 Task: Reply to email with the signature Ebony Rodriguez with the subject 'Request for a leave of absence' from softage.1@softage.net with the message 'Can you confirm that all project dependencies have been identified and are being managed?'
Action: Mouse moved to (857, 217)
Screenshot: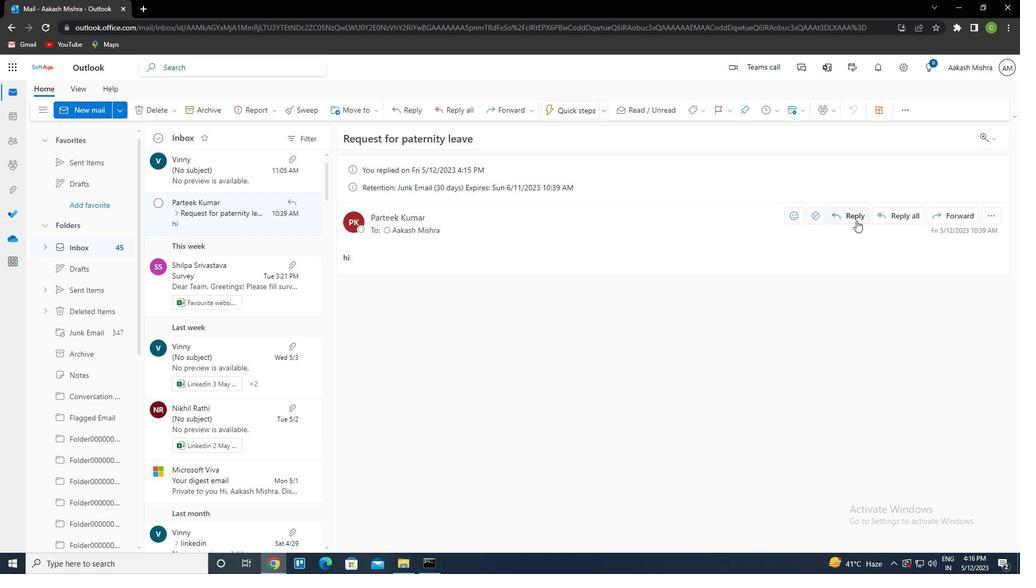 
Action: Mouse pressed left at (857, 217)
Screenshot: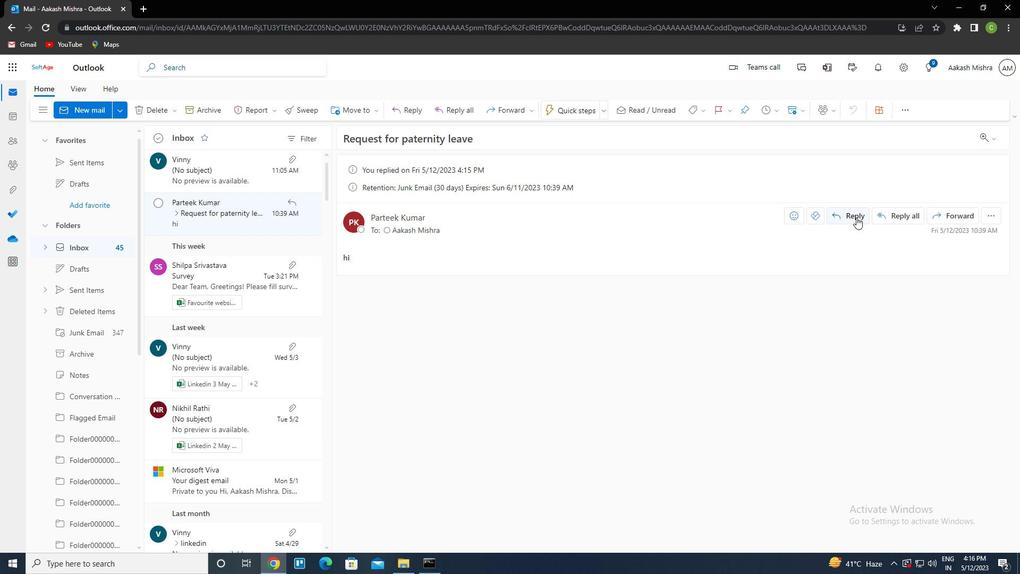 
Action: Mouse moved to (689, 112)
Screenshot: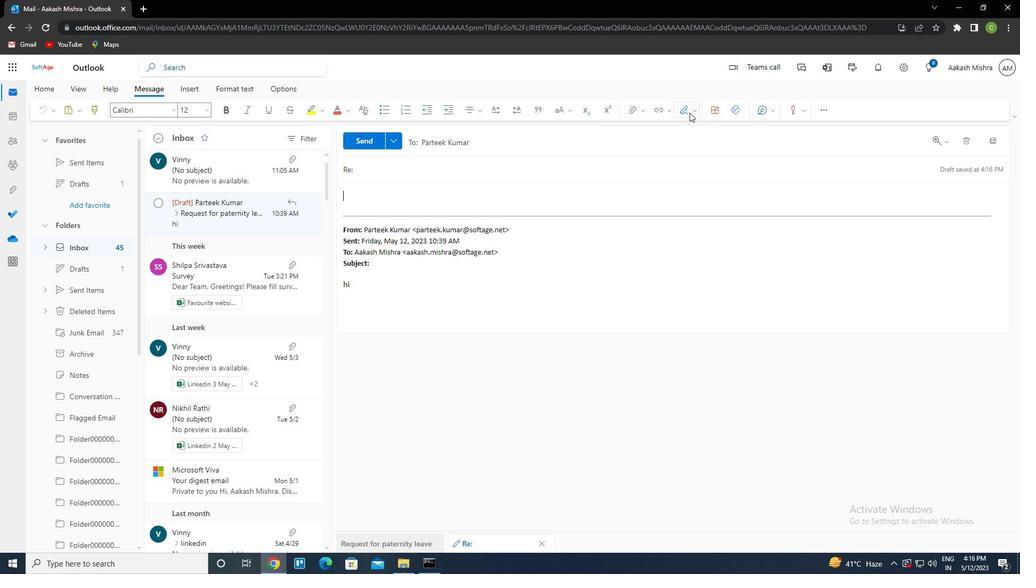 
Action: Mouse pressed left at (689, 112)
Screenshot: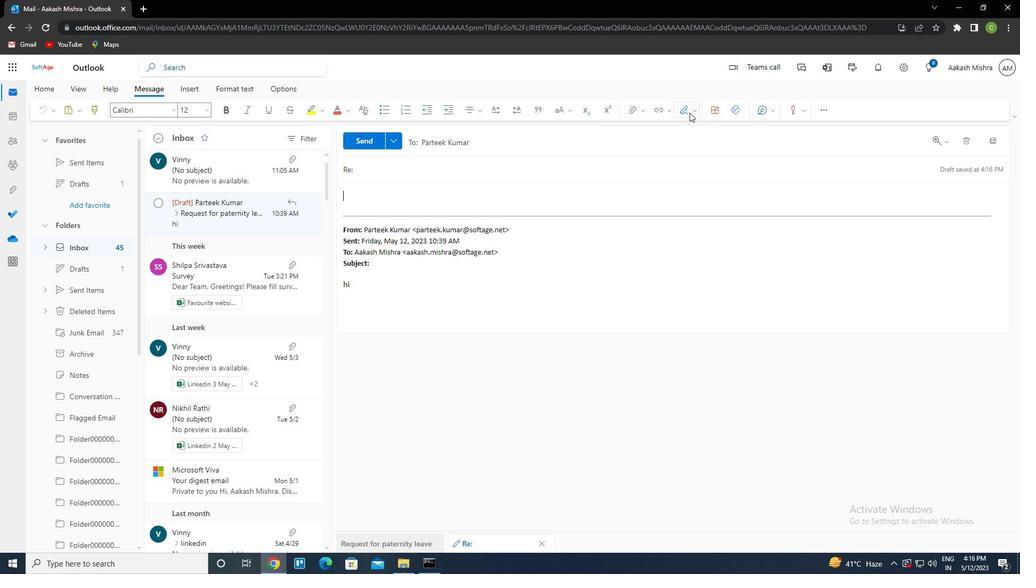 
Action: Mouse moved to (680, 155)
Screenshot: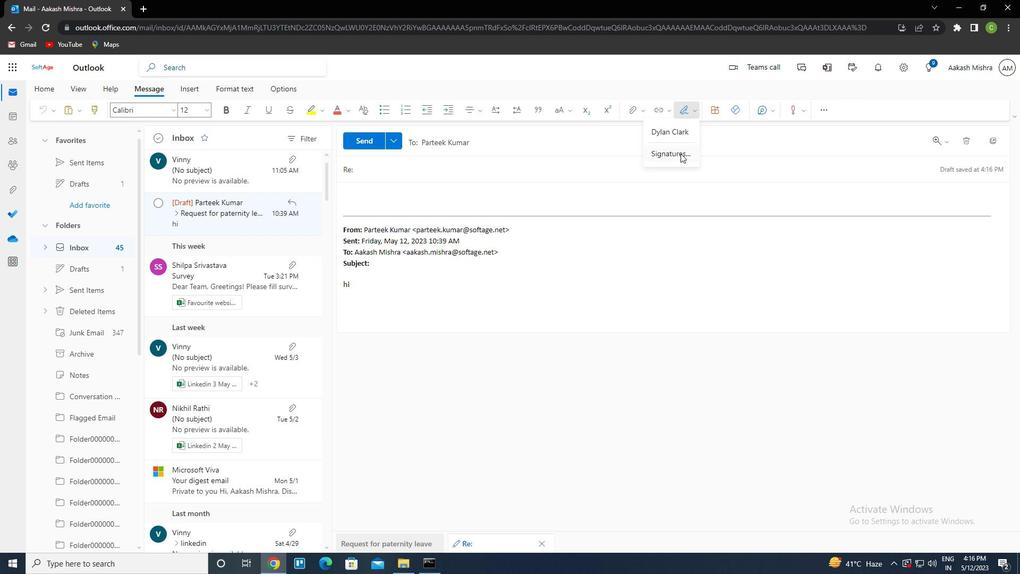 
Action: Mouse pressed left at (680, 155)
Screenshot: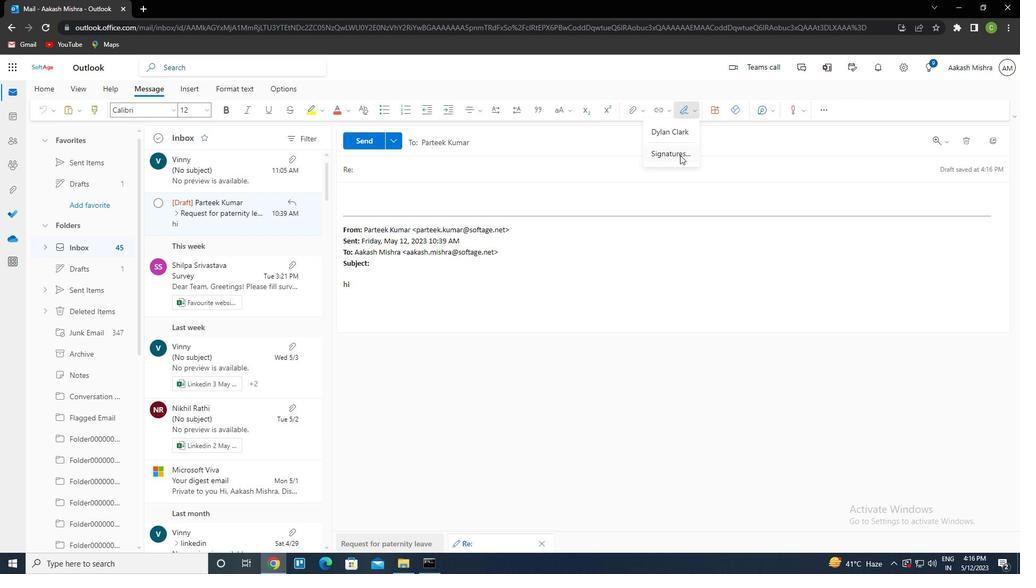 
Action: Mouse moved to (731, 192)
Screenshot: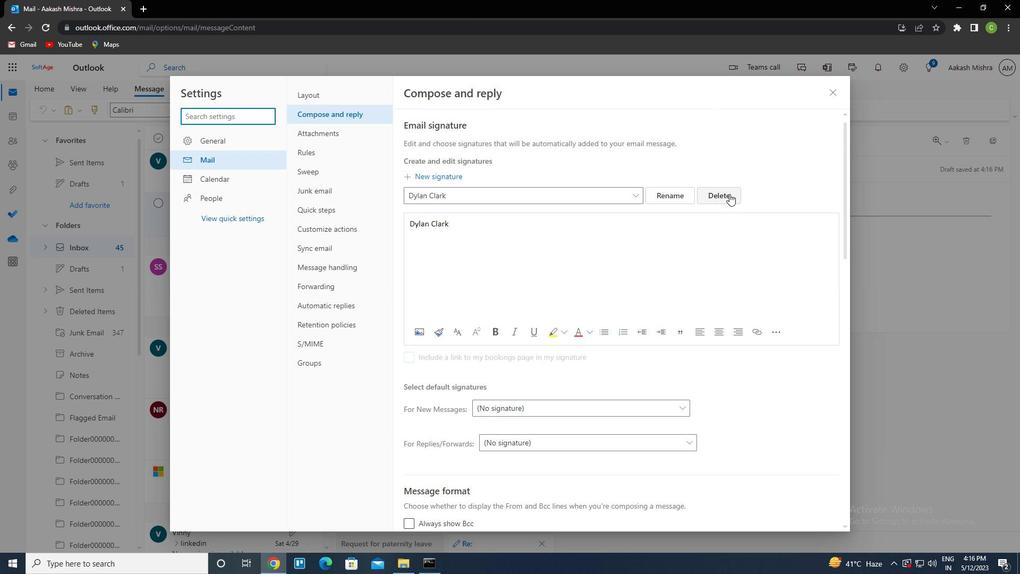 
Action: Mouse pressed left at (731, 192)
Screenshot: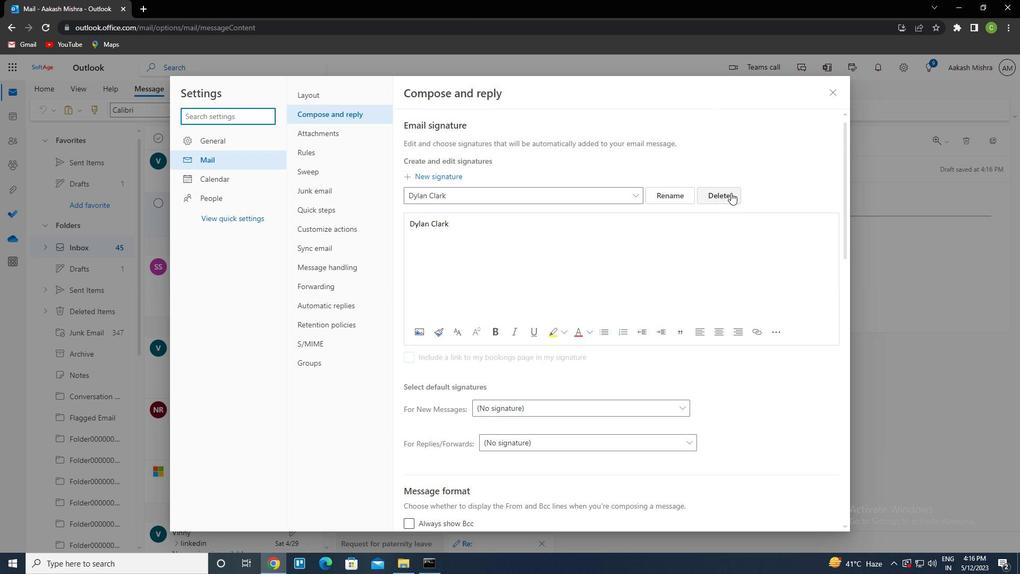 
Action: Mouse moved to (550, 202)
Screenshot: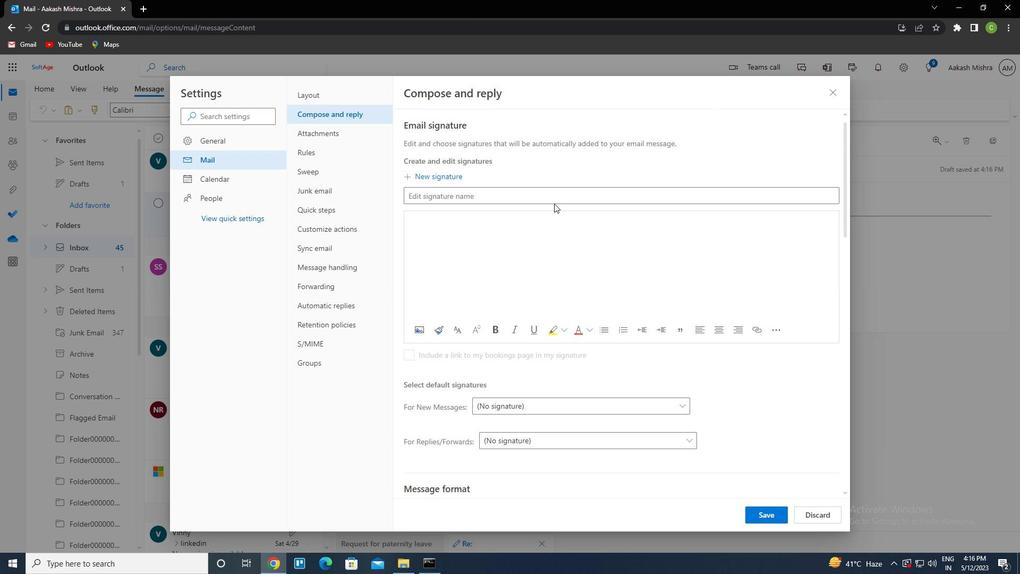 
Action: Mouse pressed left at (550, 202)
Screenshot: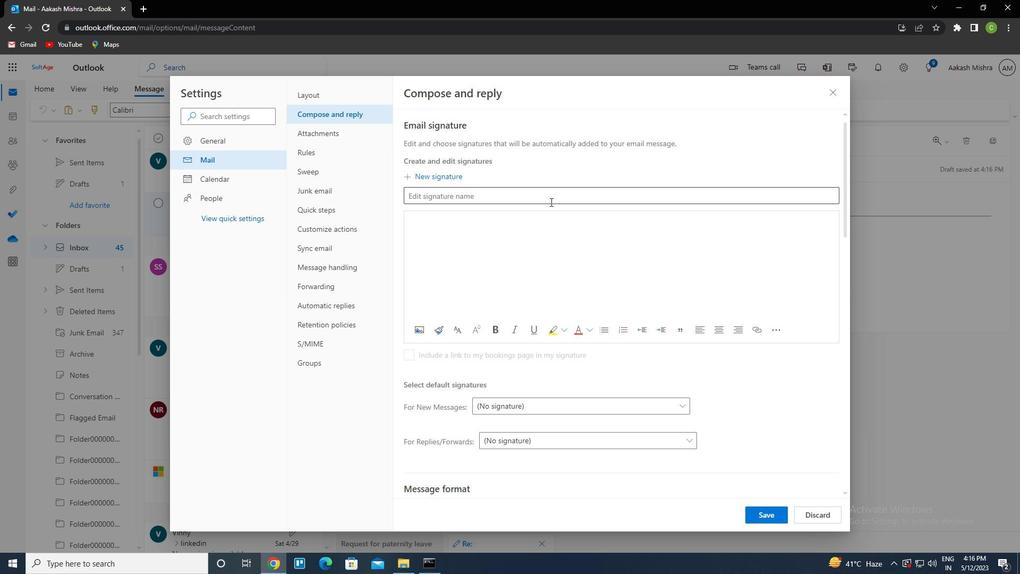 
Action: Key pressed <Key.caps_lock>e<Key.caps_lock>bony<Key.space><Key.caps_lock>r<Key.caps_lock>odriguez<Key.tab><Key.caps_lock>e<Key.caps_lock>bony<Key.space><Key.caps_lock>r<Key.caps_lock>odriguez
Screenshot: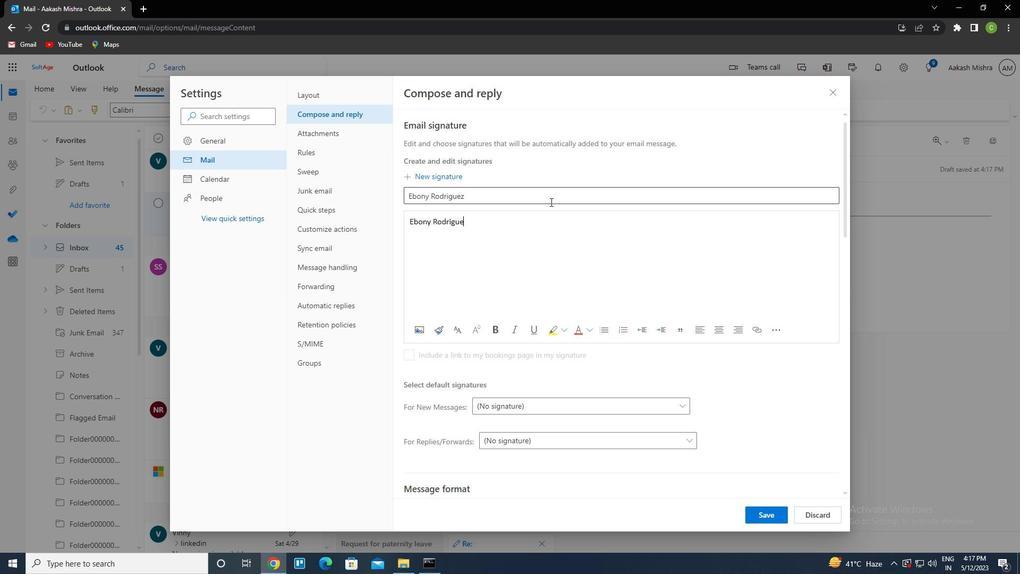 
Action: Mouse moved to (767, 518)
Screenshot: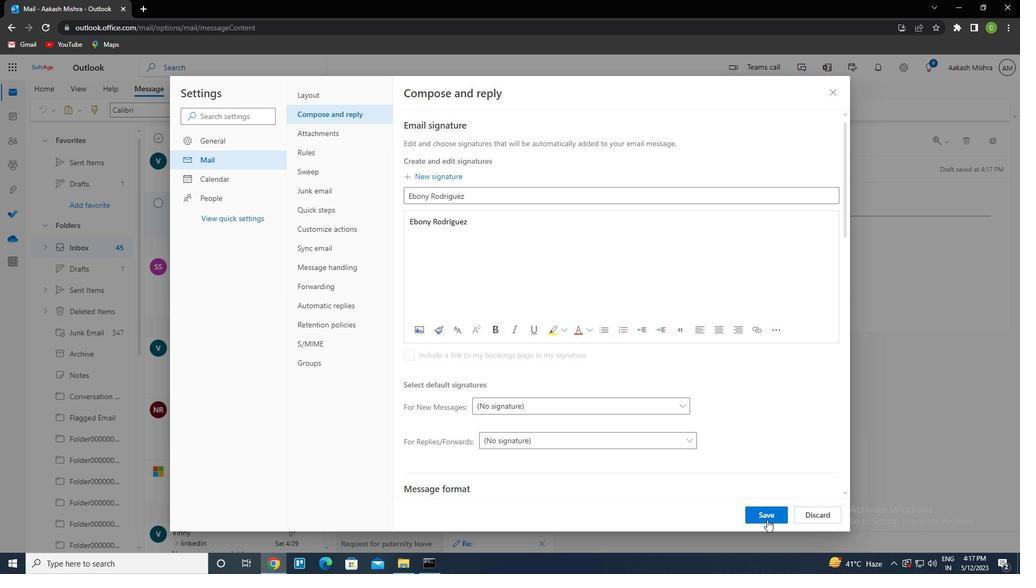 
Action: Mouse pressed left at (767, 518)
Screenshot: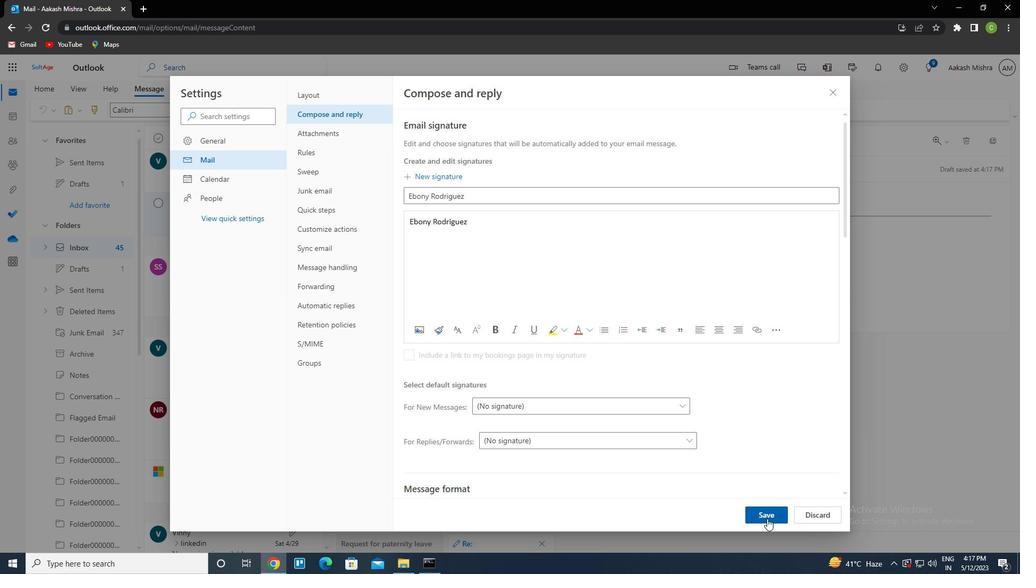 
Action: Mouse moved to (829, 94)
Screenshot: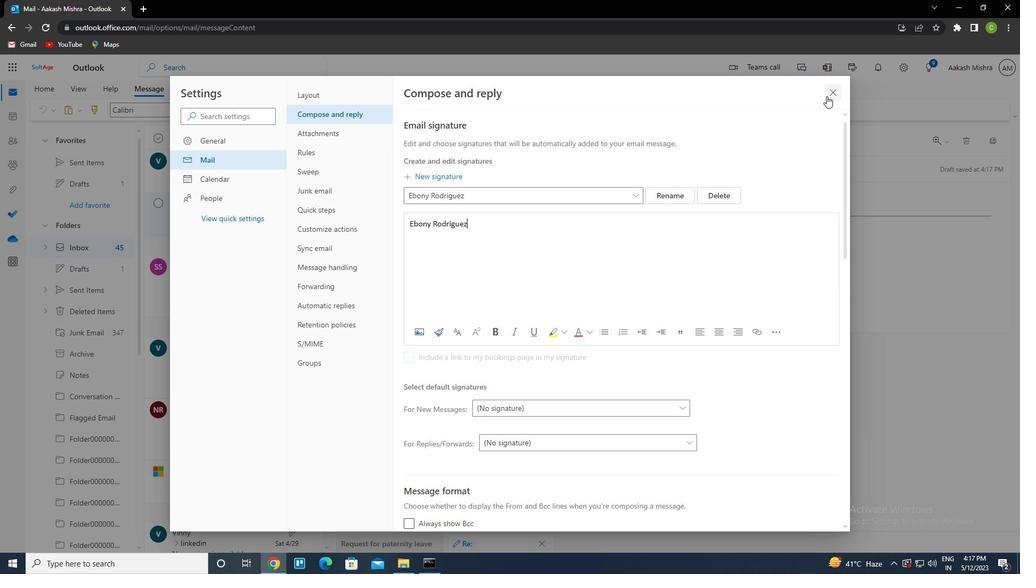 
Action: Mouse pressed left at (829, 94)
Screenshot: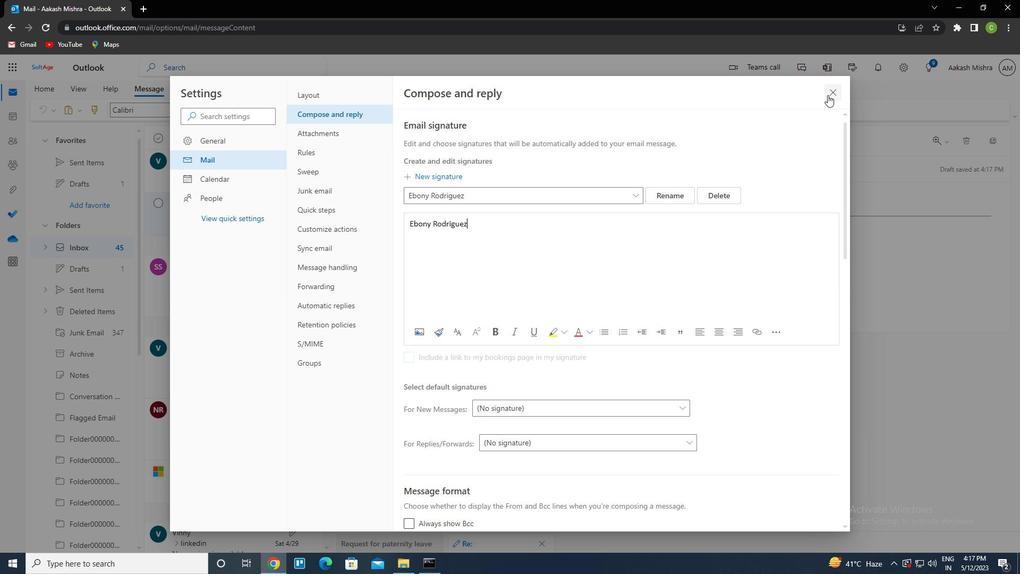 
Action: Mouse moved to (687, 110)
Screenshot: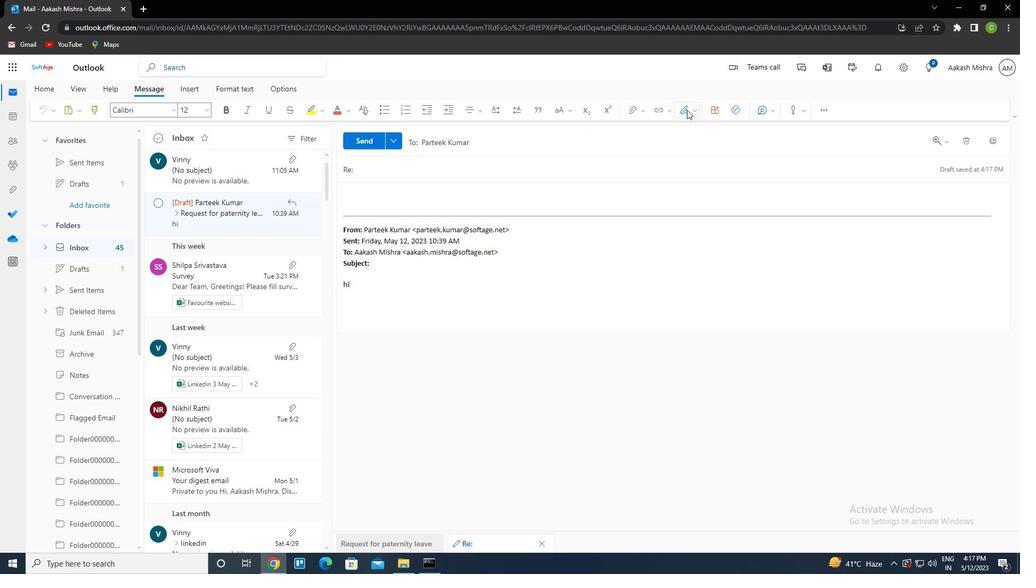 
Action: Mouse pressed left at (687, 110)
Screenshot: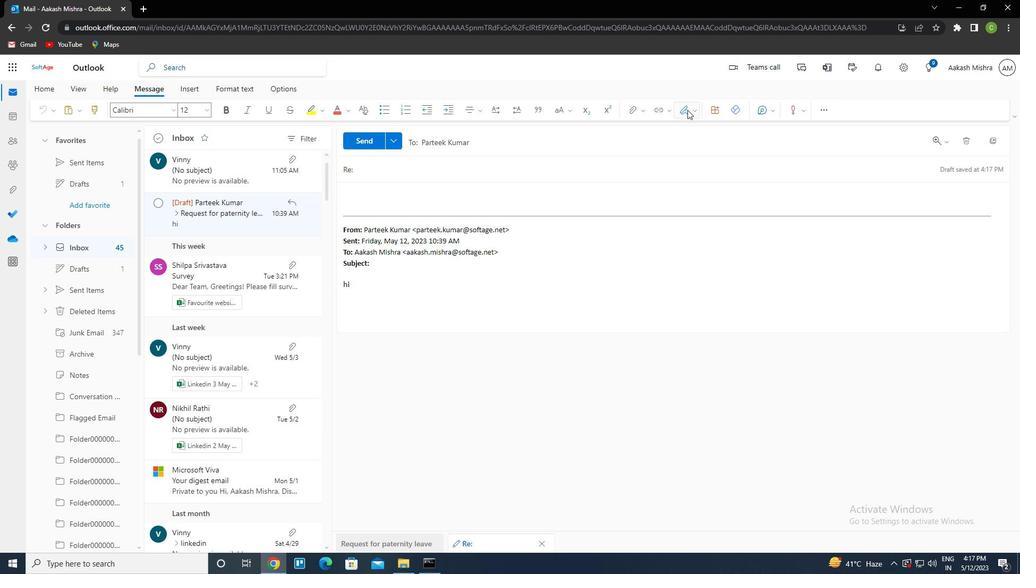 
Action: Mouse moved to (668, 132)
Screenshot: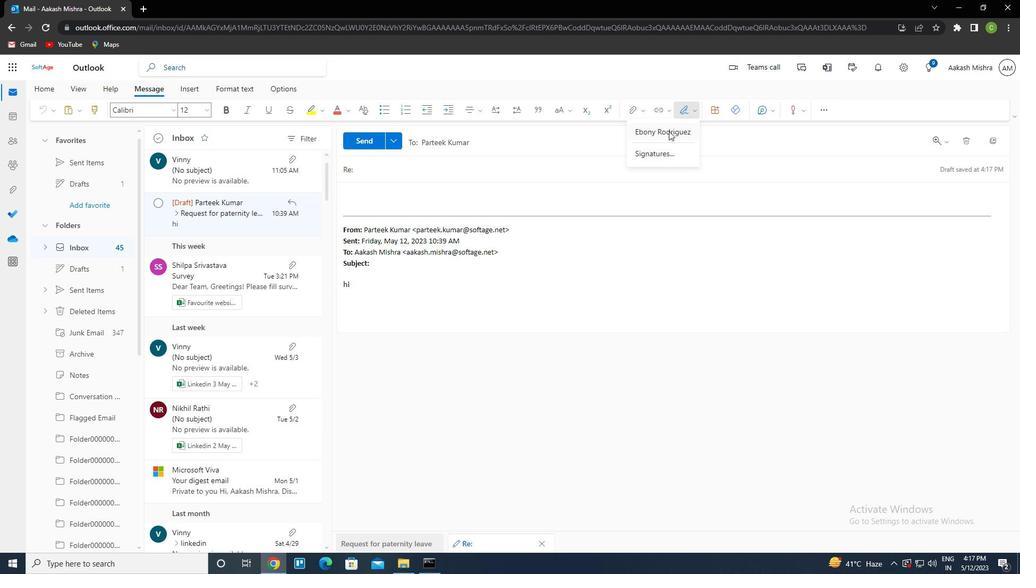 
Action: Mouse pressed left at (668, 132)
Screenshot: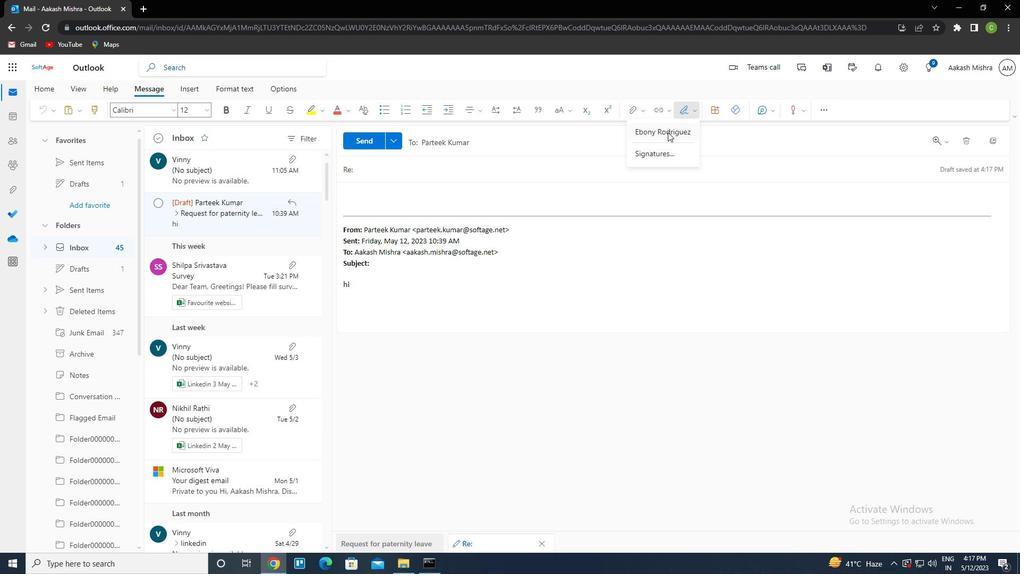 
Action: Mouse moved to (384, 171)
Screenshot: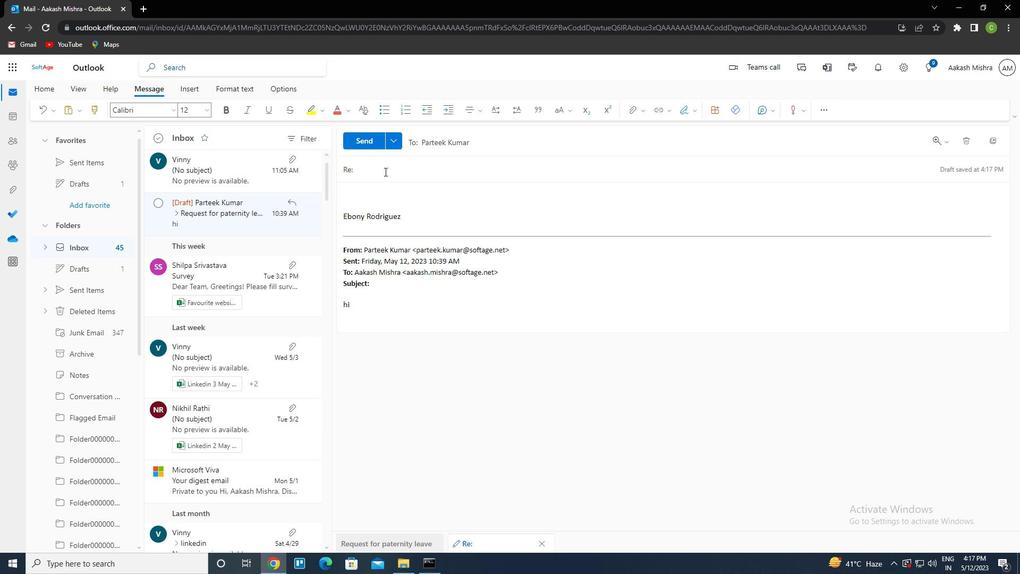 
Action: Mouse pressed left at (384, 171)
Screenshot: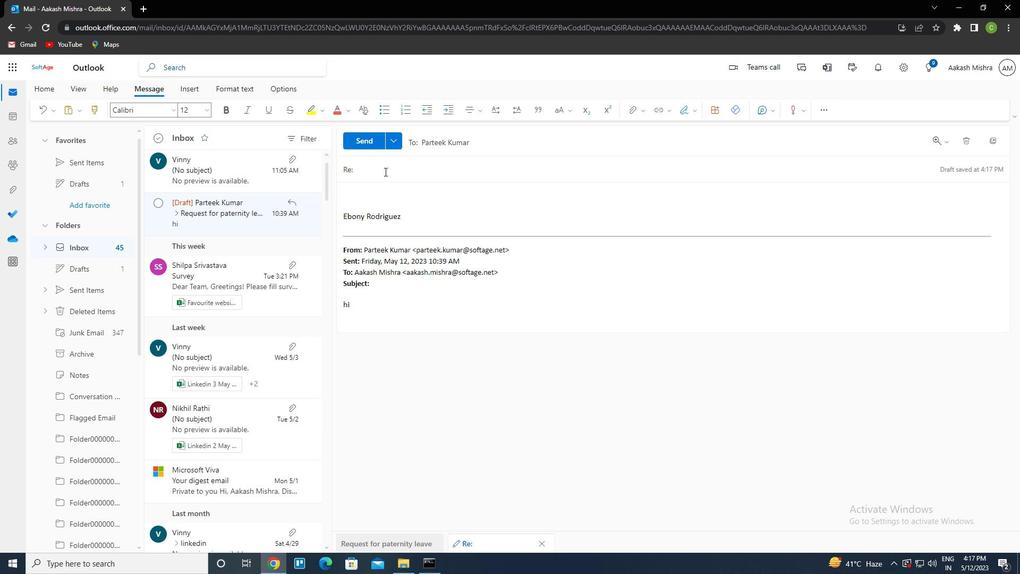 
Action: Key pressed <Key.caps_lock>r<Key.caps_lock>Equest<Key.tab>
Screenshot: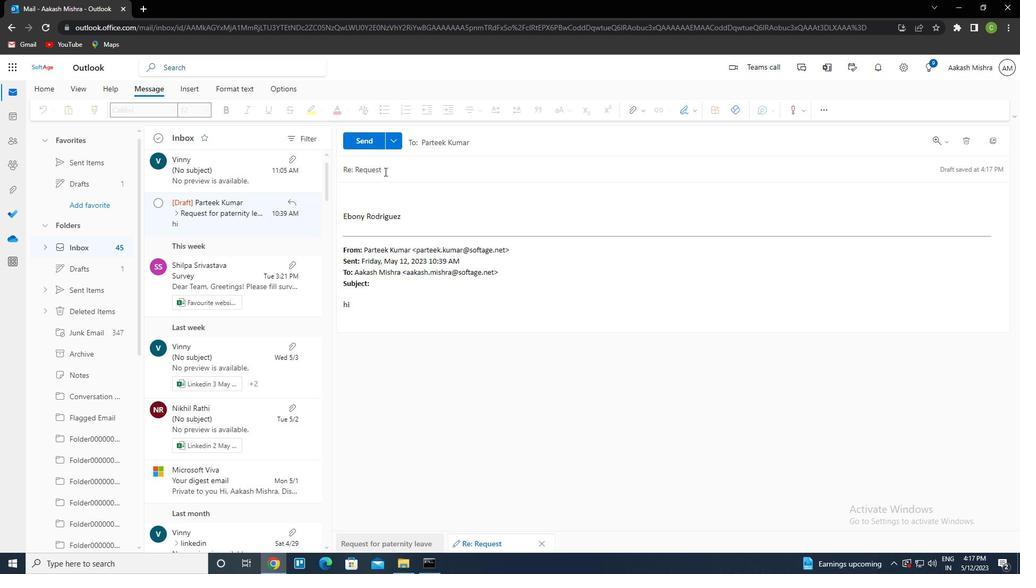 
Action: Mouse pressed left at (384, 171)
Screenshot: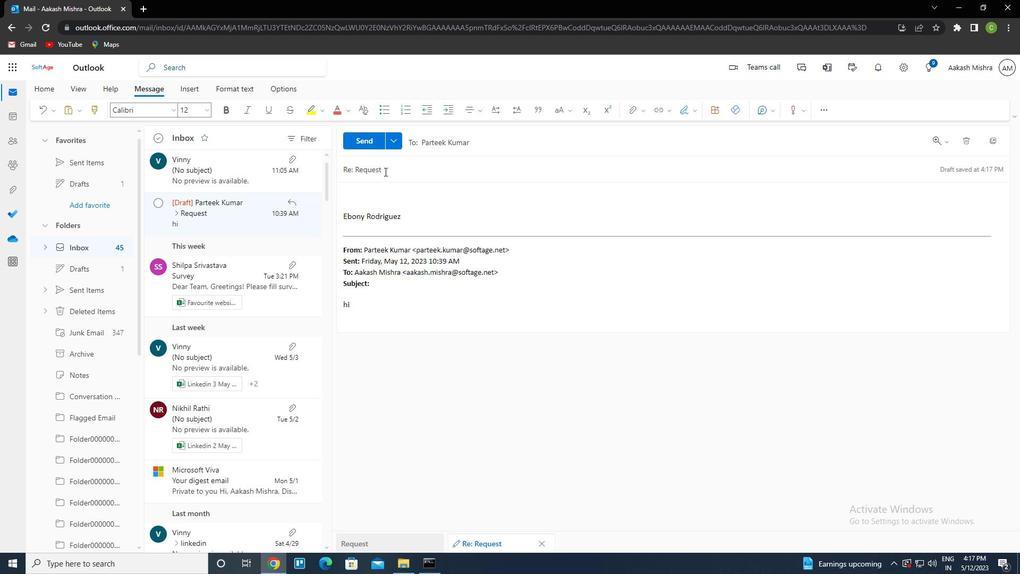 
Action: Key pressed <Key.space>for<Key.space>a<Key.space>leave<Key.space>of<Key.space>absence<Key.tab><Key.caps_lock>c<Key.caps_lock>an<Key.space>you<Key.space>confirm<Key.space>that<Key.space>all<Key.space>porh<Key.backspace>ject<Key.space>dependece<Key.backspace><Key.backspace>ncied<Key.backspace>s<Key.space>have<Key.space>been<Key.space>identified<Key.space>and<Key.backspace>d<Key.space>are<Key.space>being<Key.space>managed
Screenshot: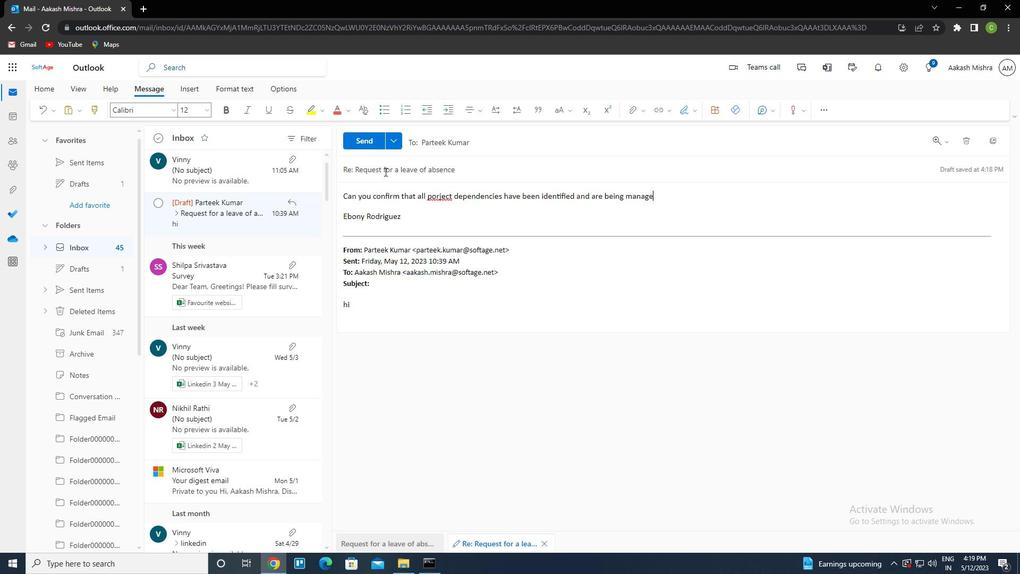 
Action: Mouse moved to (438, 196)
Screenshot: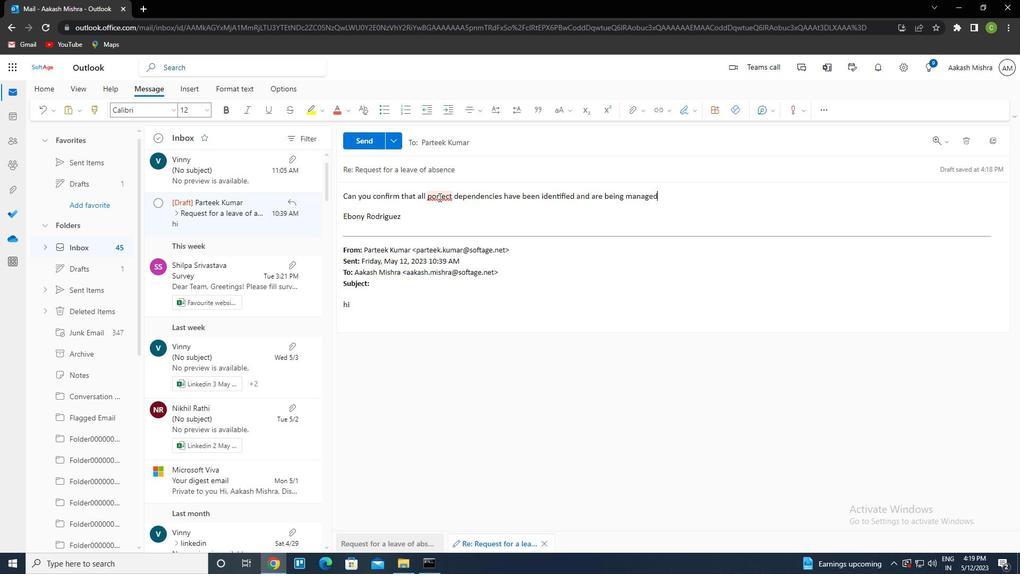 
Action: Mouse pressed left at (438, 196)
Screenshot: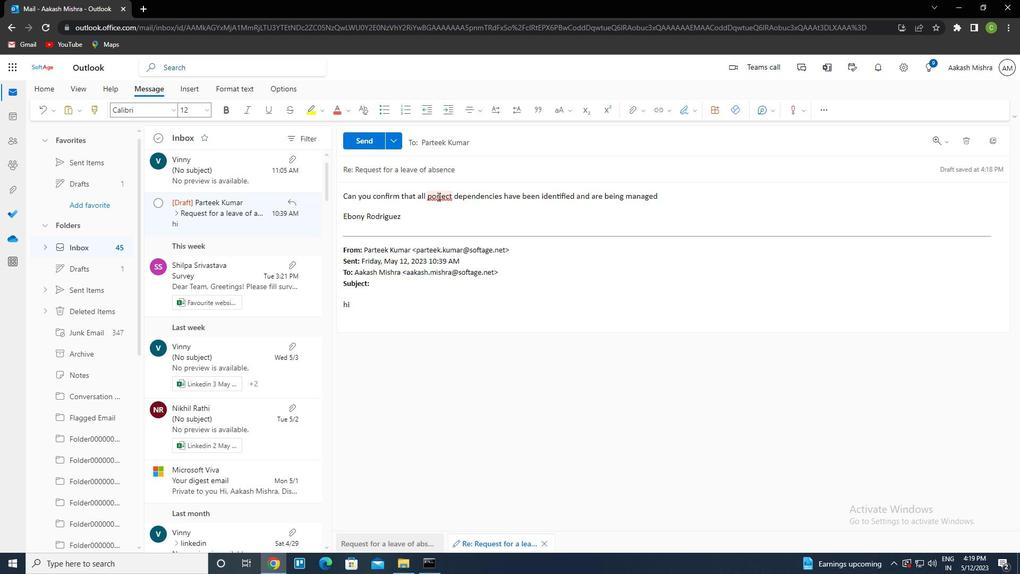 
Action: Mouse pressed right at (438, 196)
Screenshot: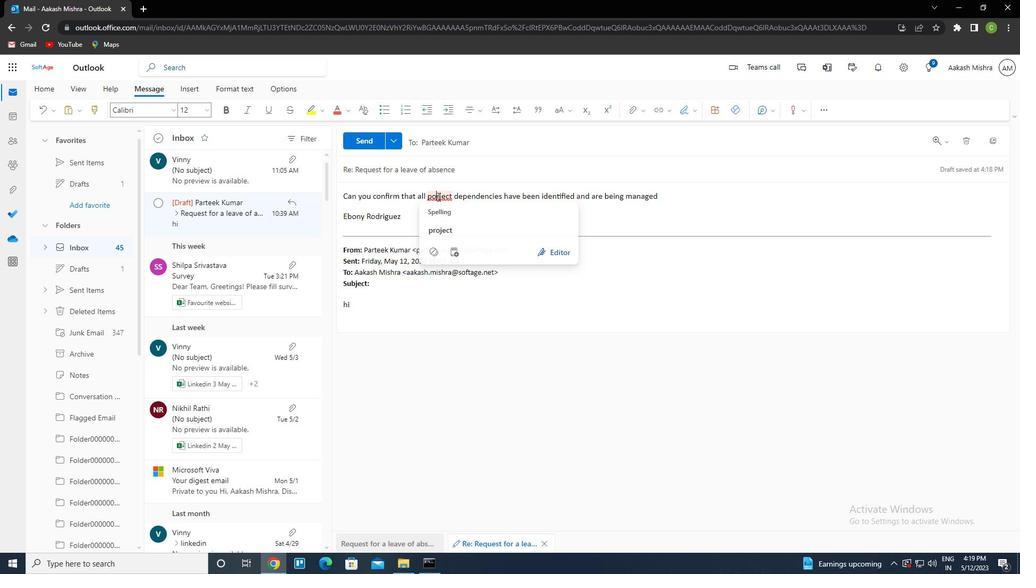 
Action: Mouse moved to (436, 196)
Screenshot: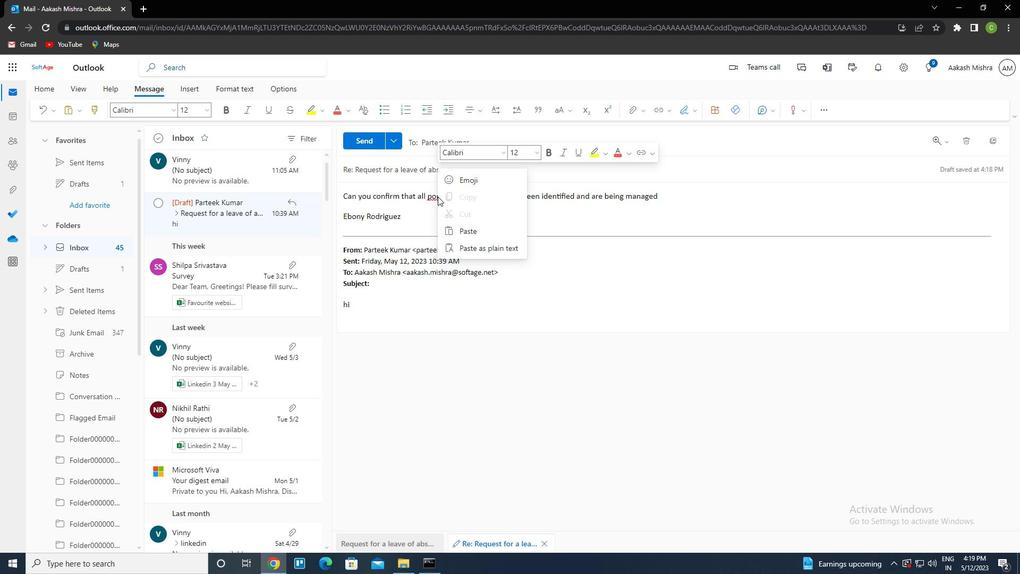 
Action: Mouse pressed left at (436, 196)
Screenshot: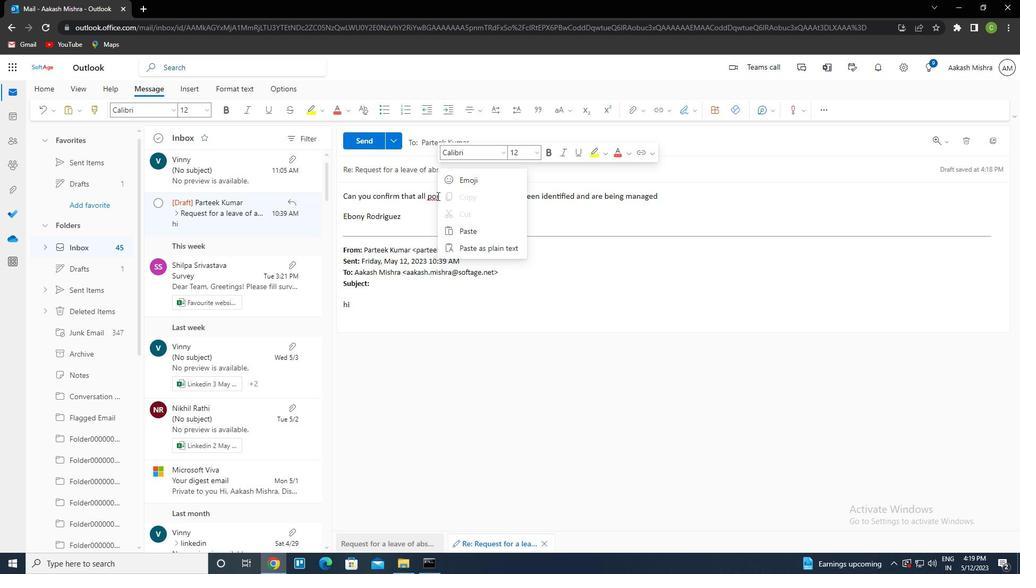 
Action: Mouse moved to (451, 234)
Screenshot: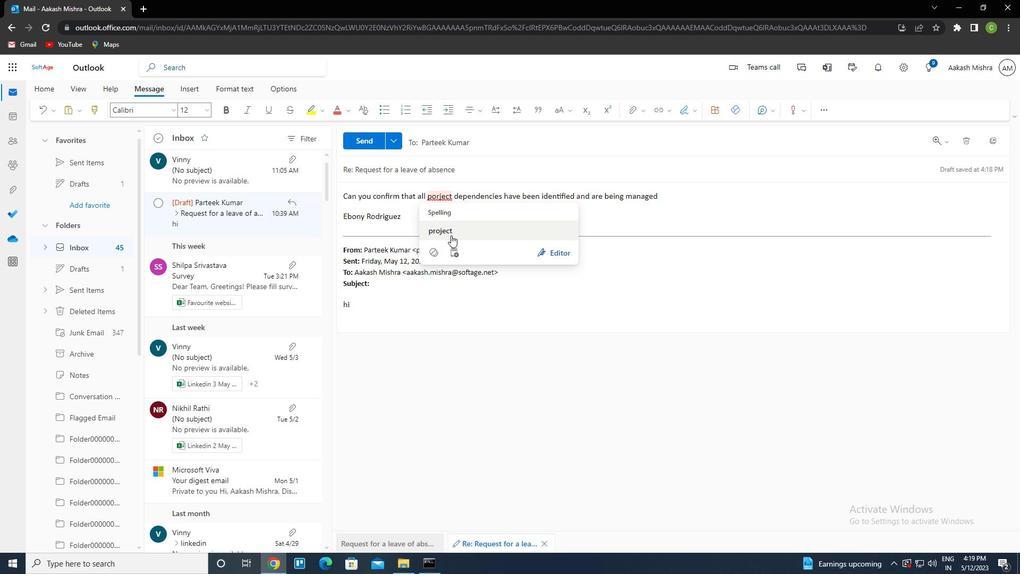 
Action: Mouse pressed left at (451, 234)
Screenshot: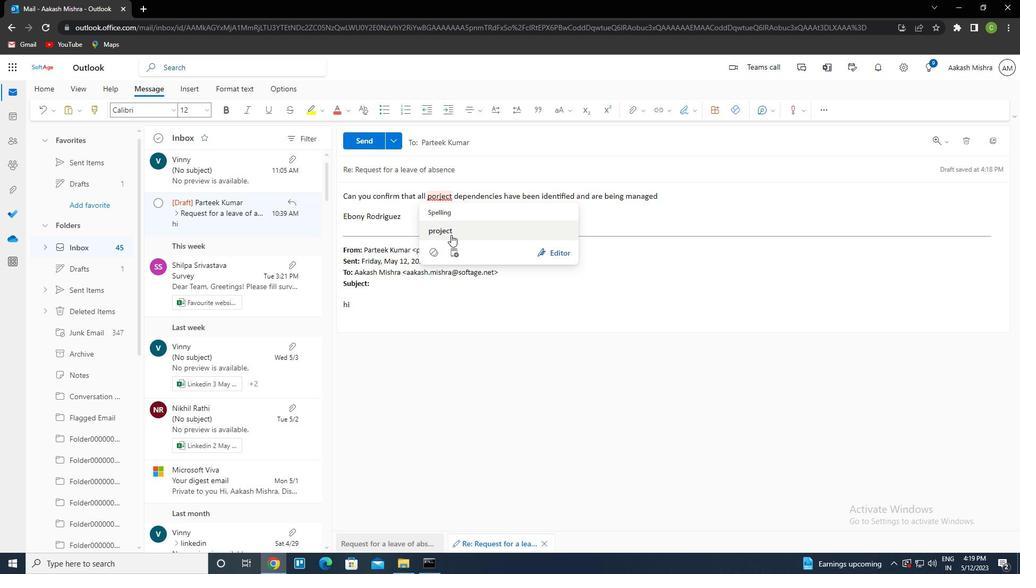 
Action: Mouse moved to (362, 138)
Screenshot: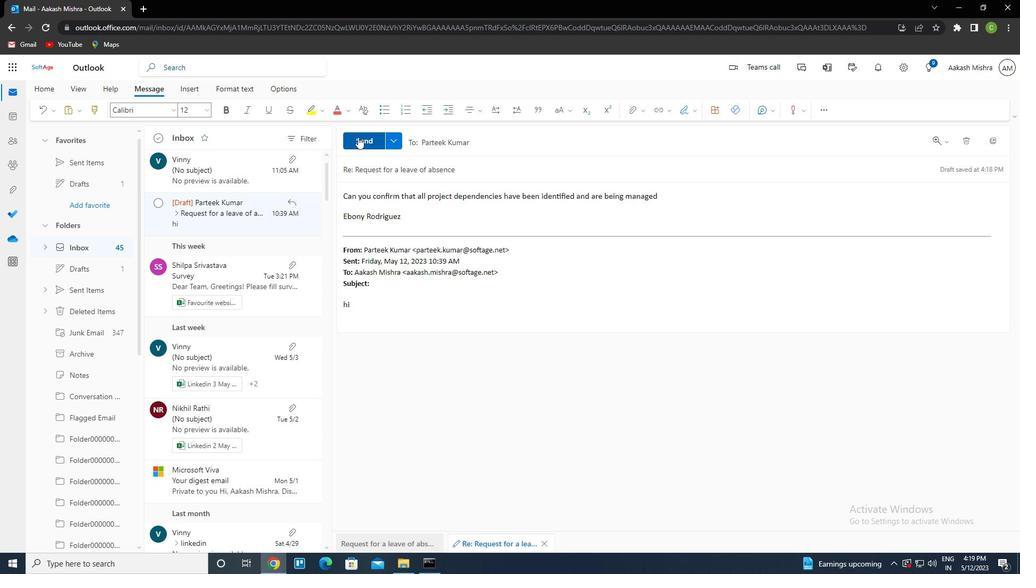 
Action: Mouse pressed left at (362, 138)
Screenshot: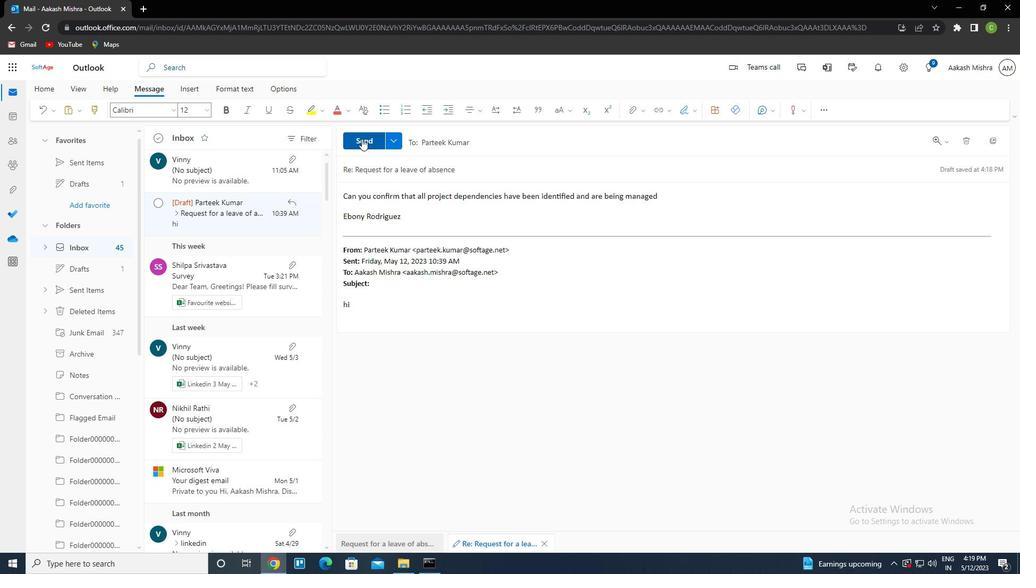 
Action: Mouse moved to (451, 254)
Screenshot: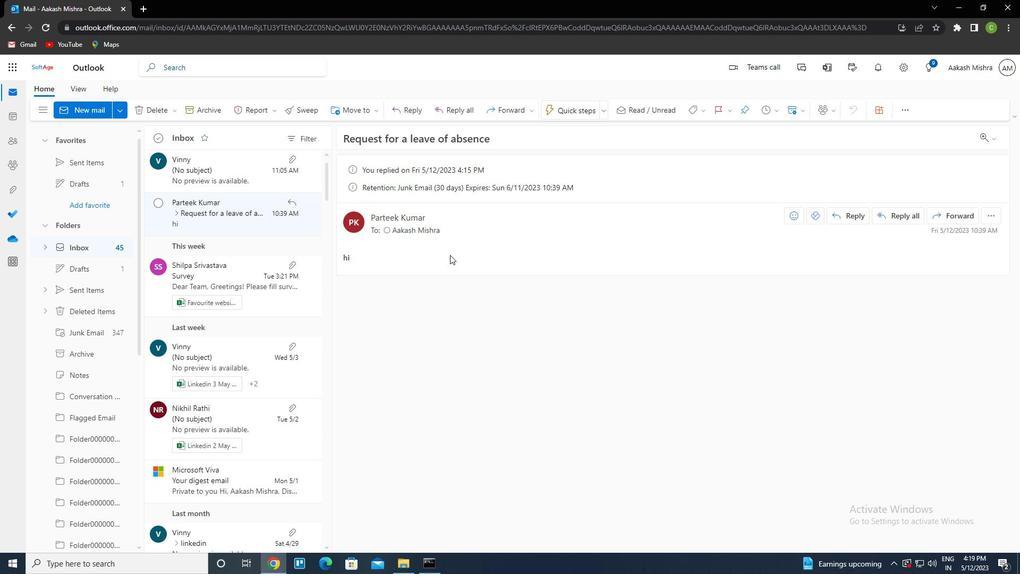 
